 Task: Sort the products in the category "Stout" by relevance.
Action: Mouse moved to (731, 260)
Screenshot: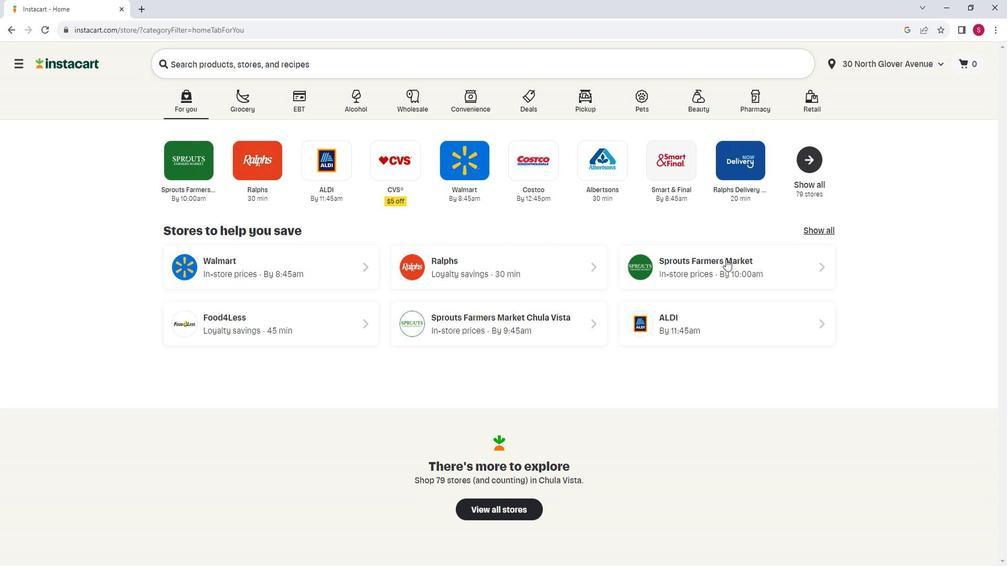 
Action: Mouse pressed left at (731, 260)
Screenshot: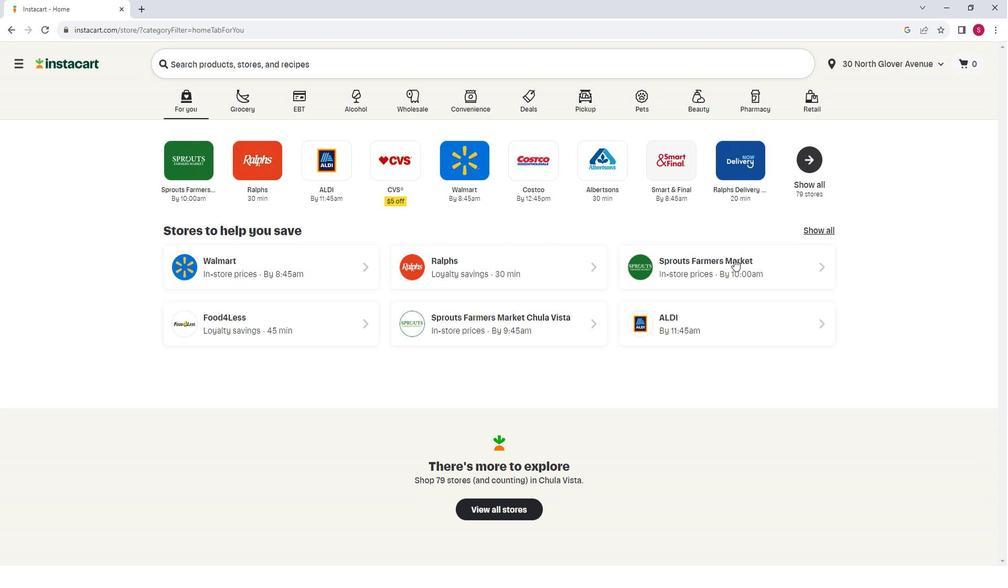 
Action: Mouse moved to (92, 307)
Screenshot: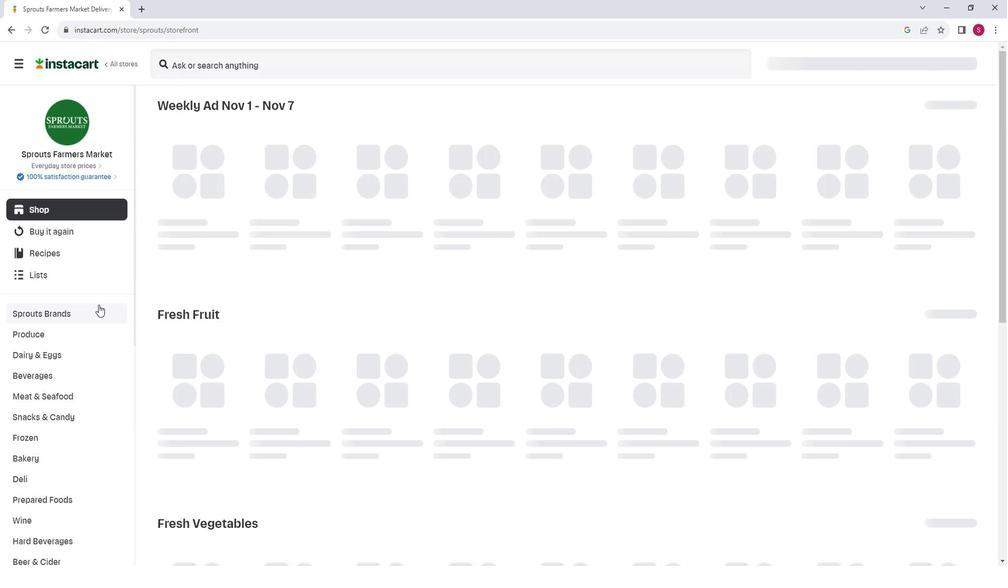 
Action: Mouse scrolled (92, 306) with delta (0, 0)
Screenshot: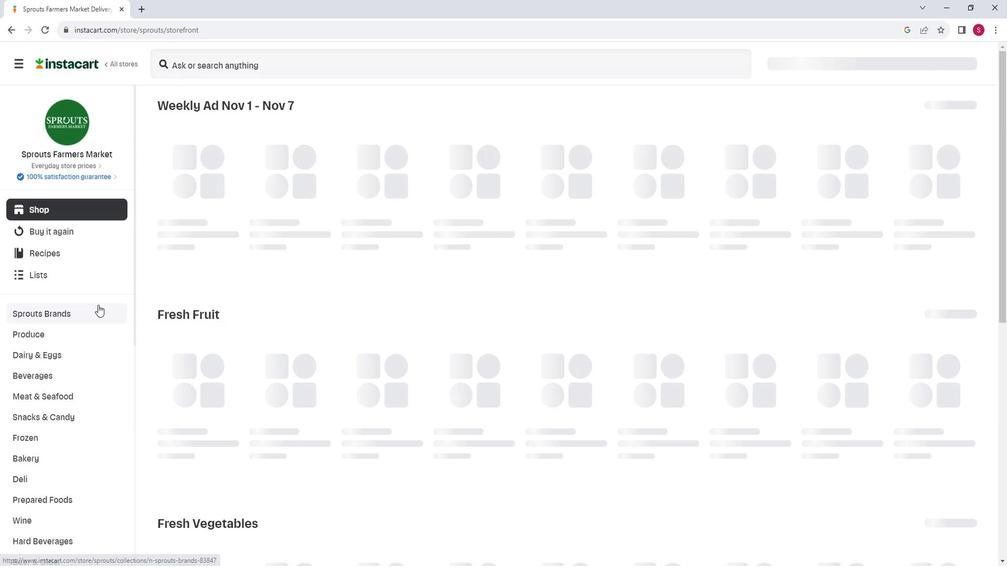 
Action: Mouse moved to (49, 511)
Screenshot: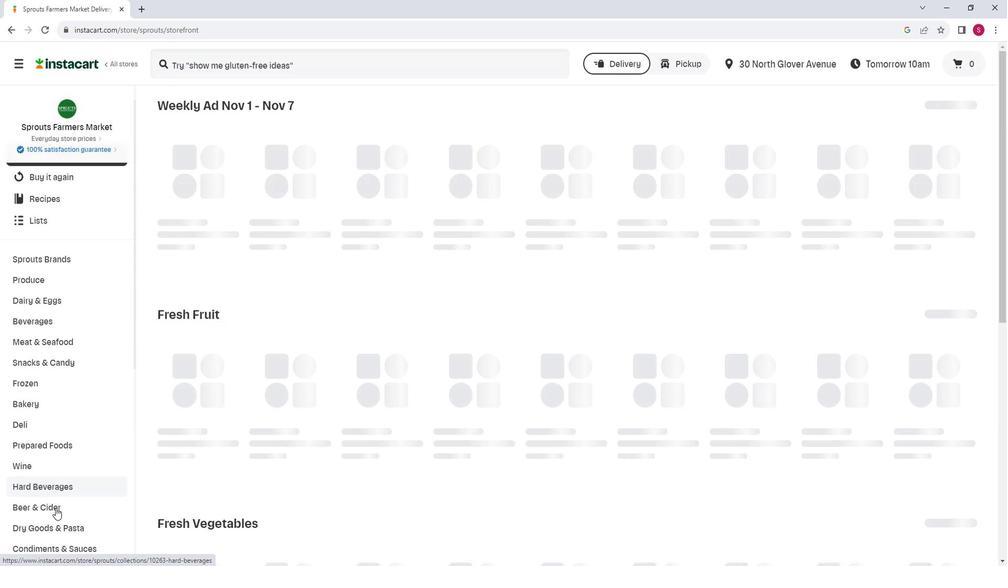 
Action: Mouse pressed left at (49, 511)
Screenshot: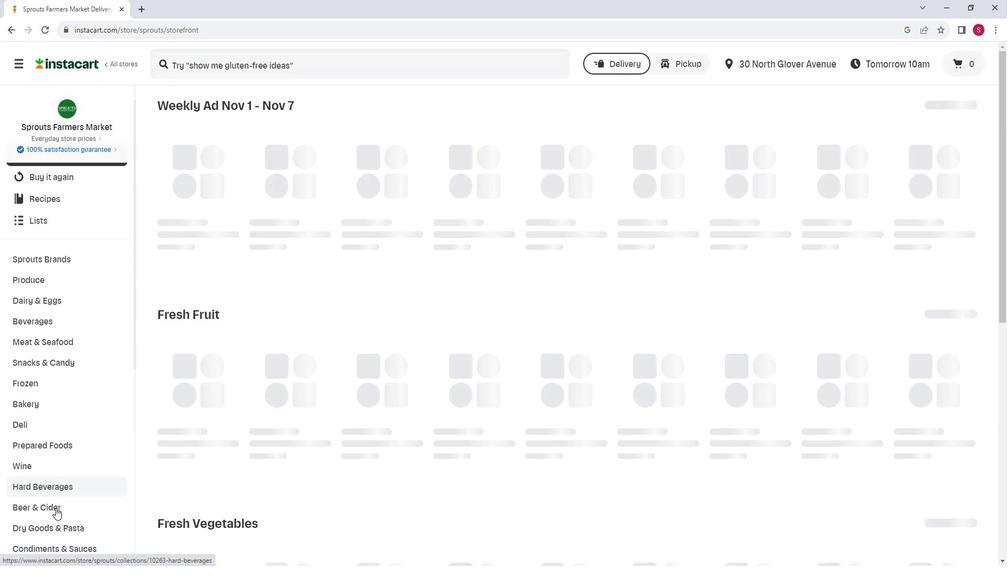 
Action: Mouse moved to (639, 142)
Screenshot: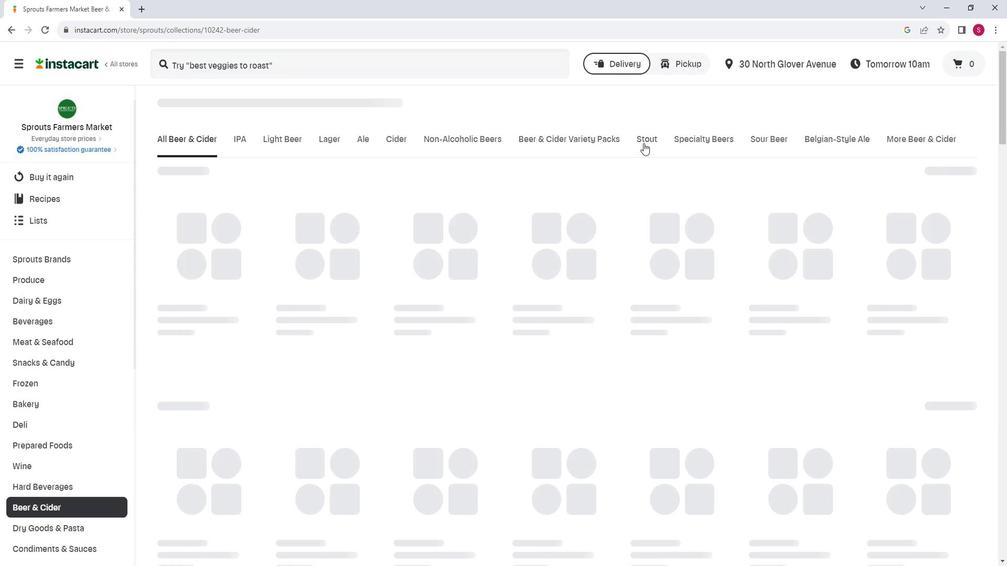 
Action: Mouse pressed left at (639, 142)
Screenshot: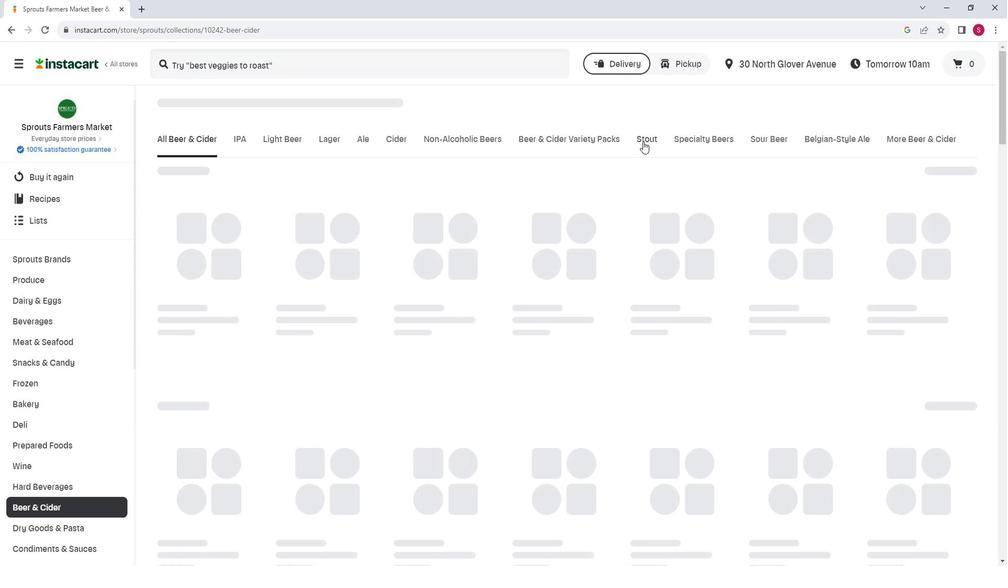 
Action: Mouse moved to (968, 173)
Screenshot: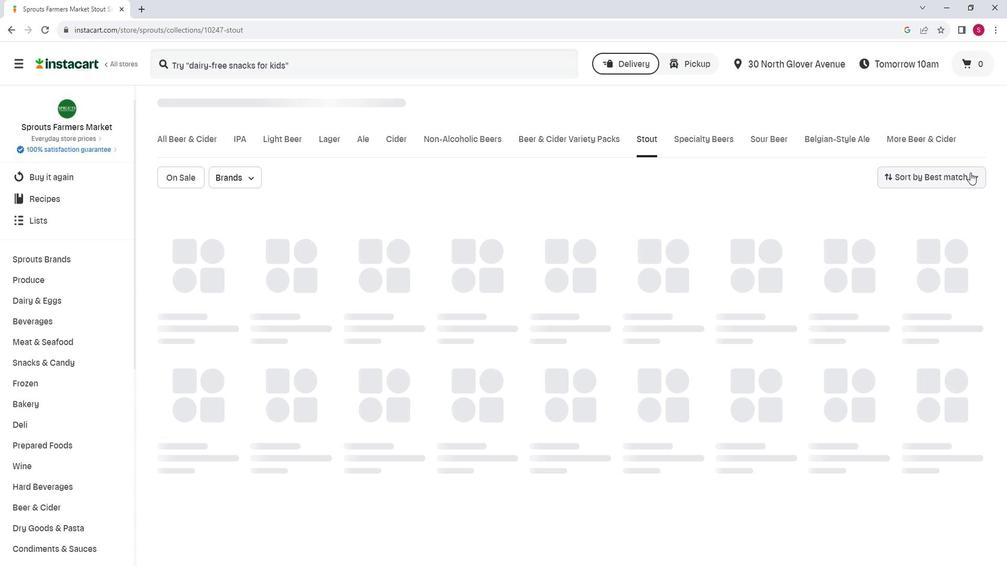 
Action: Mouse pressed left at (968, 173)
Screenshot: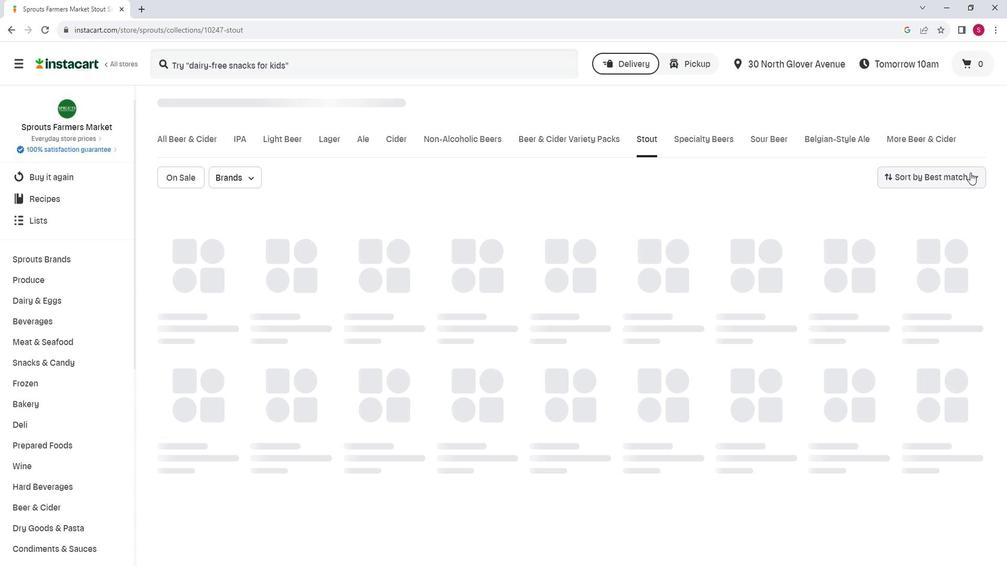 
Action: Mouse moved to (933, 330)
Screenshot: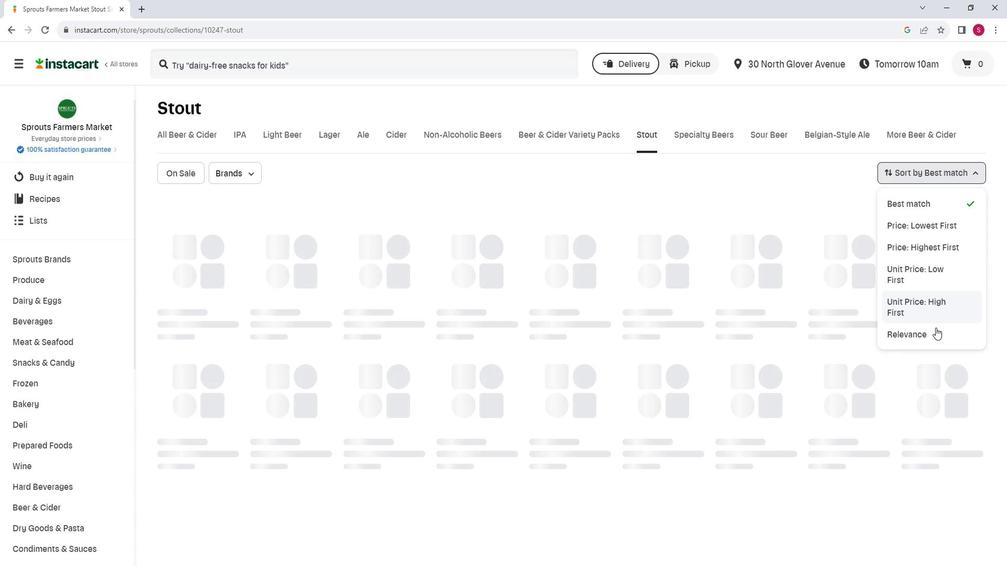 
Action: Mouse pressed left at (933, 330)
Screenshot: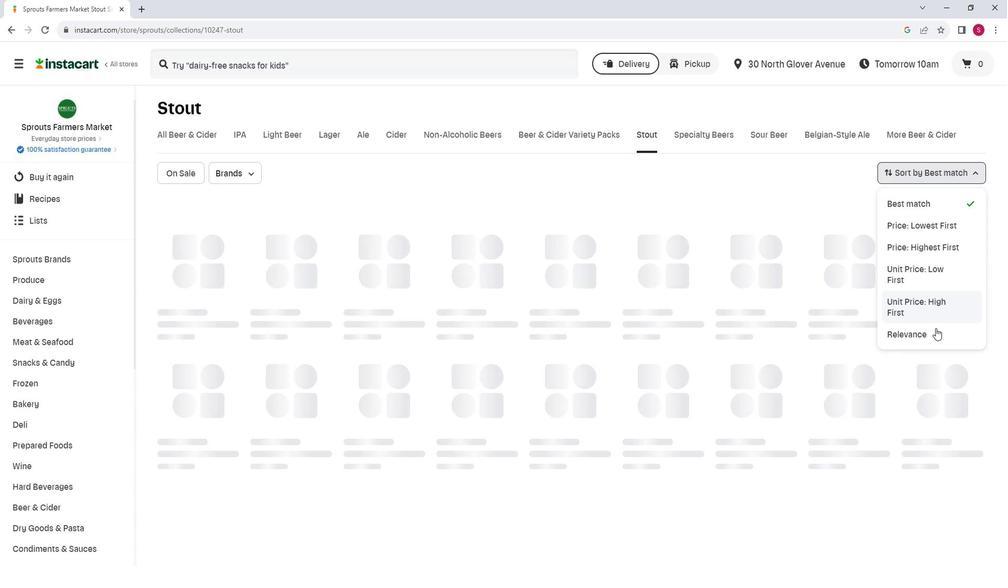 
Action: Mouse moved to (606, 191)
Screenshot: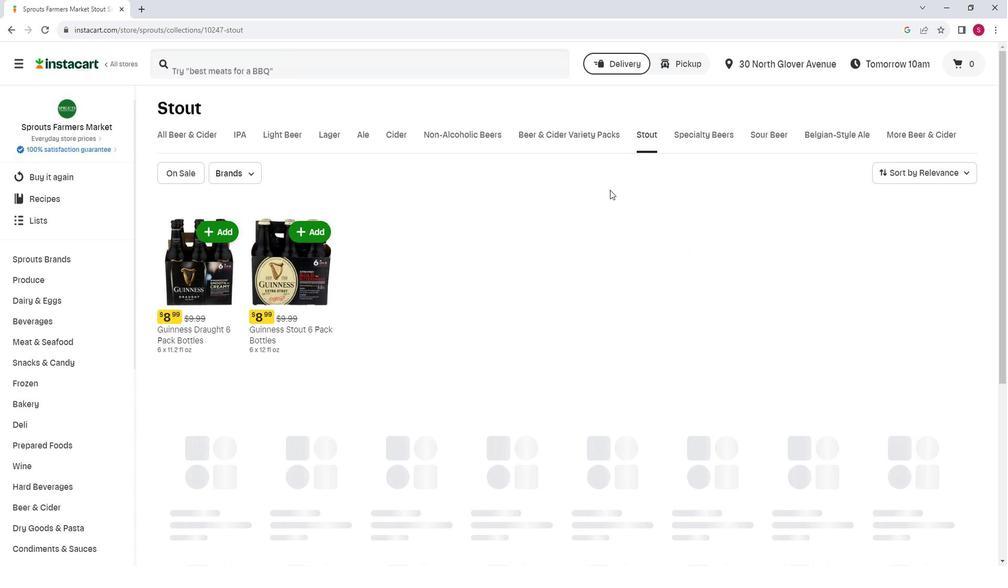
